 Task: Check the average views per listing of hiking trails in the last 1 year.
Action: Mouse moved to (765, 175)
Screenshot: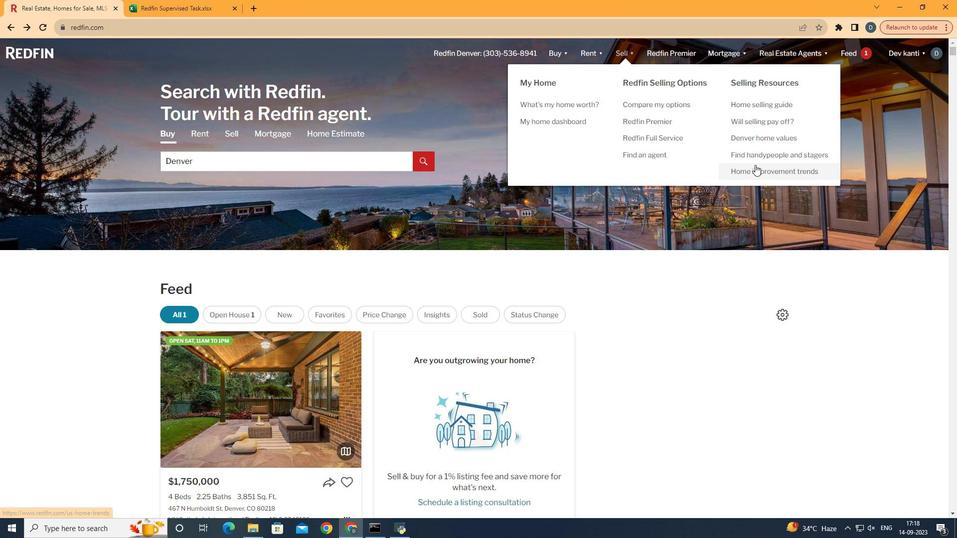 
Action: Mouse pressed left at (765, 175)
Screenshot: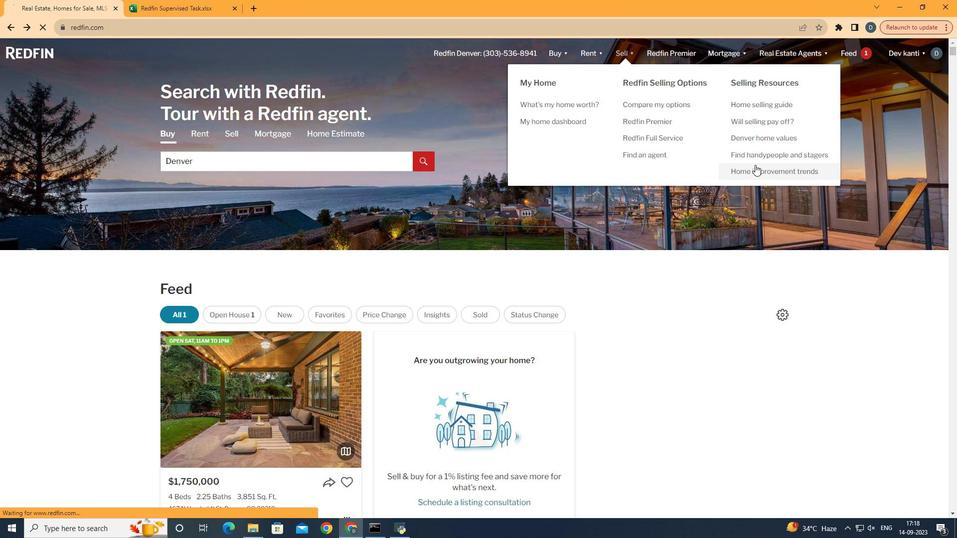
Action: Mouse moved to (244, 205)
Screenshot: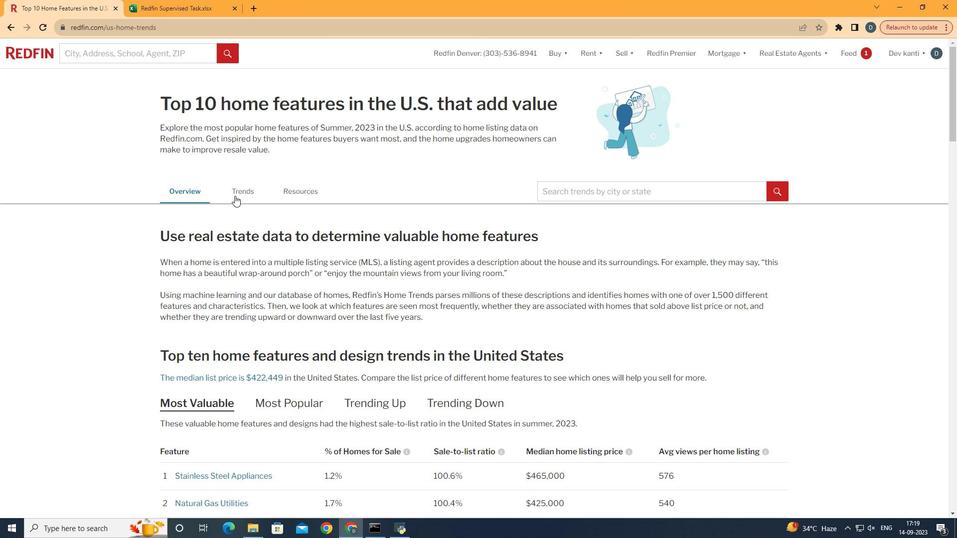 
Action: Mouse pressed left at (244, 205)
Screenshot: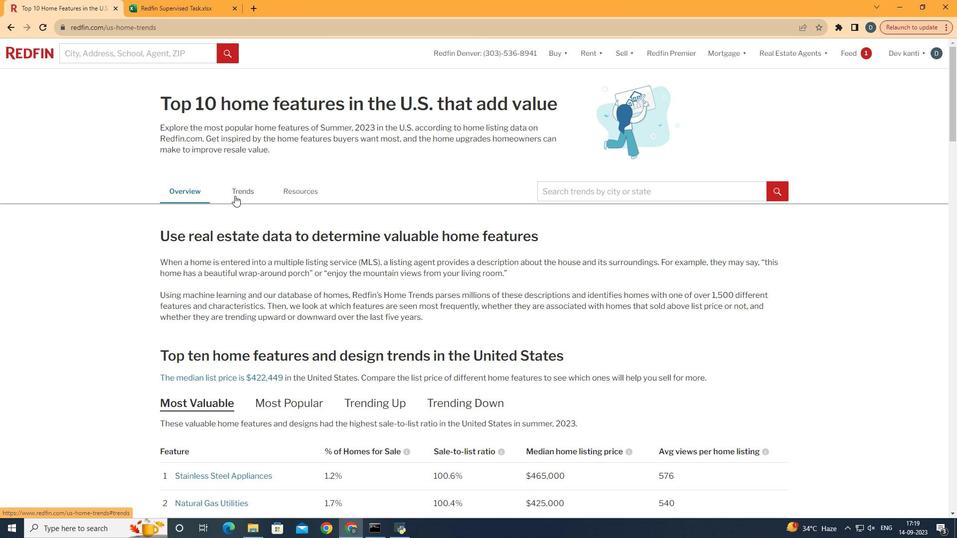 
Action: Mouse moved to (464, 376)
Screenshot: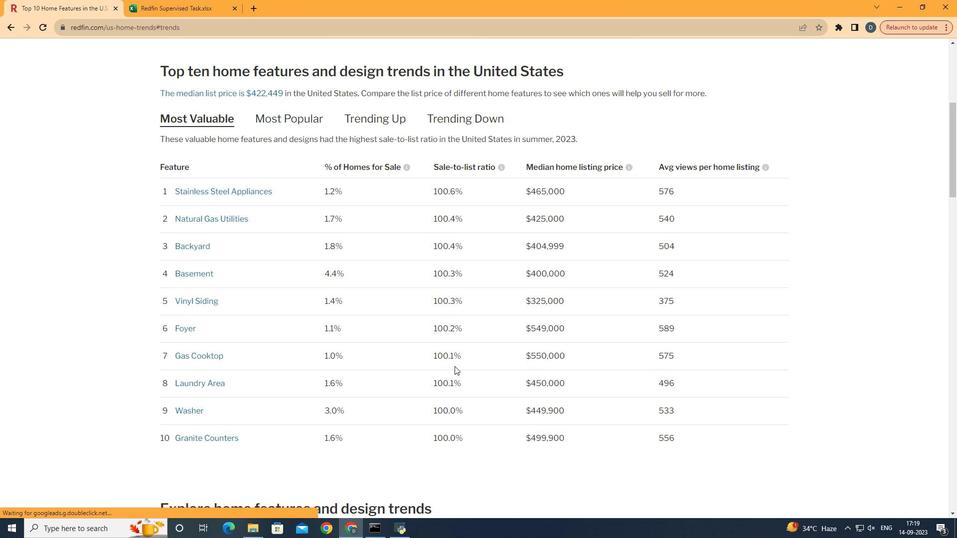 
Action: Mouse scrolled (464, 375) with delta (0, 0)
Screenshot: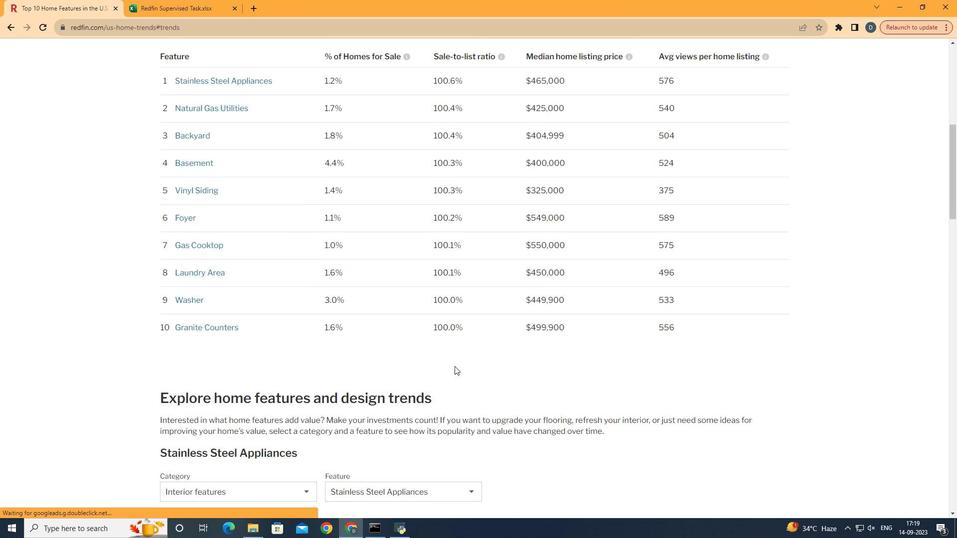 
Action: Mouse scrolled (464, 375) with delta (0, 0)
Screenshot: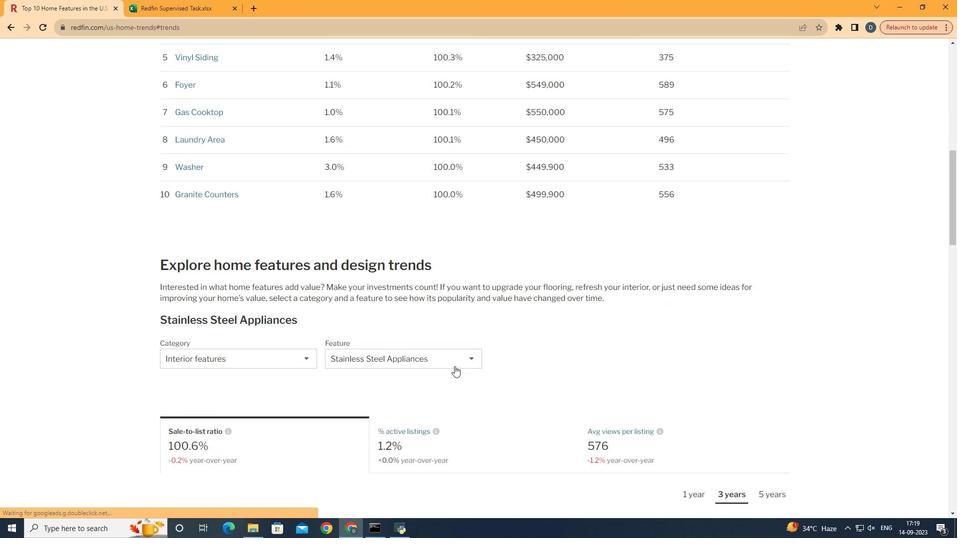 
Action: Mouse scrolled (464, 375) with delta (0, 0)
Screenshot: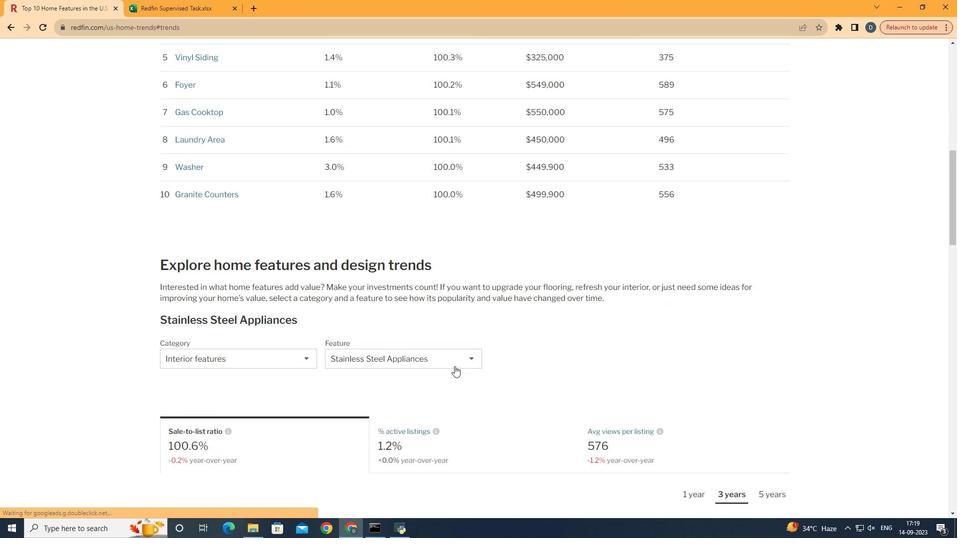
Action: Mouse scrolled (464, 375) with delta (0, 0)
Screenshot: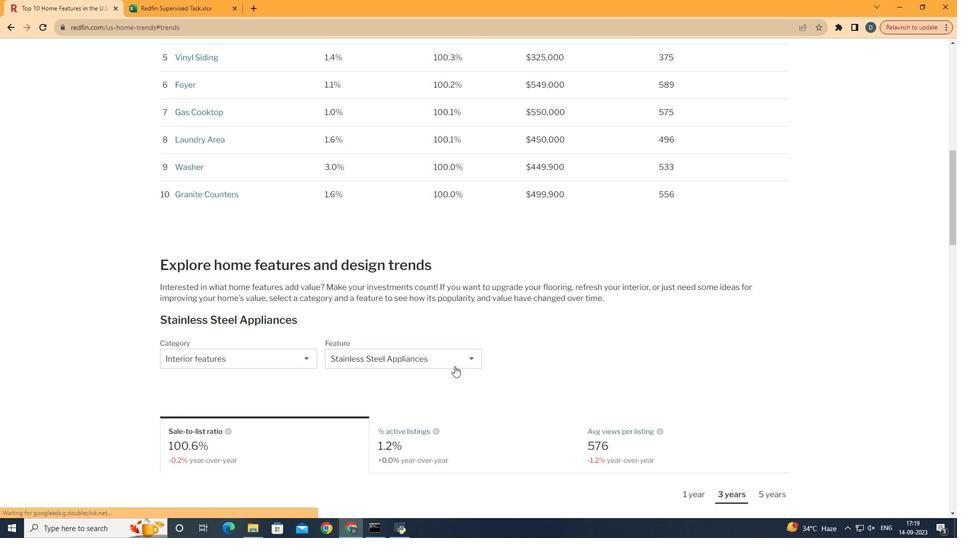 
Action: Mouse scrolled (464, 375) with delta (0, 0)
Screenshot: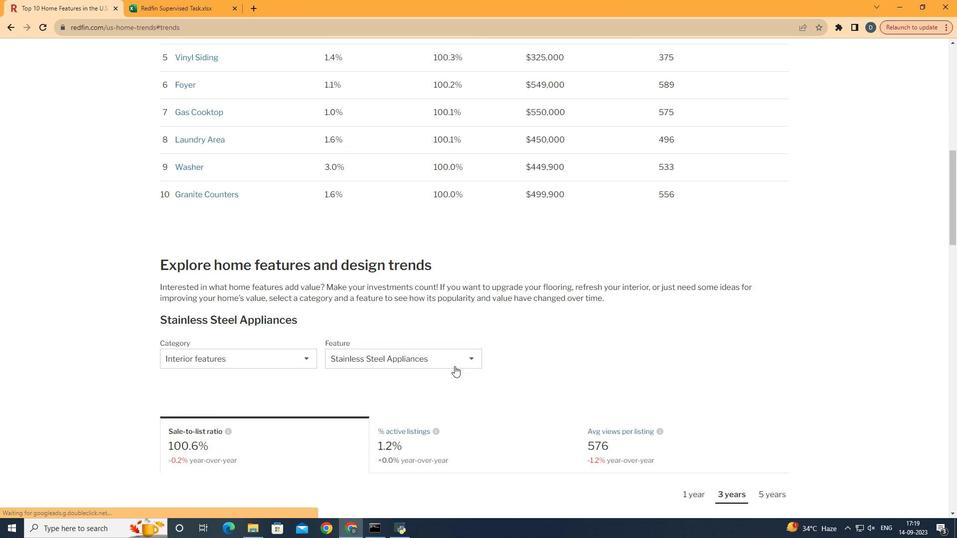 
Action: Mouse moved to (359, 344)
Screenshot: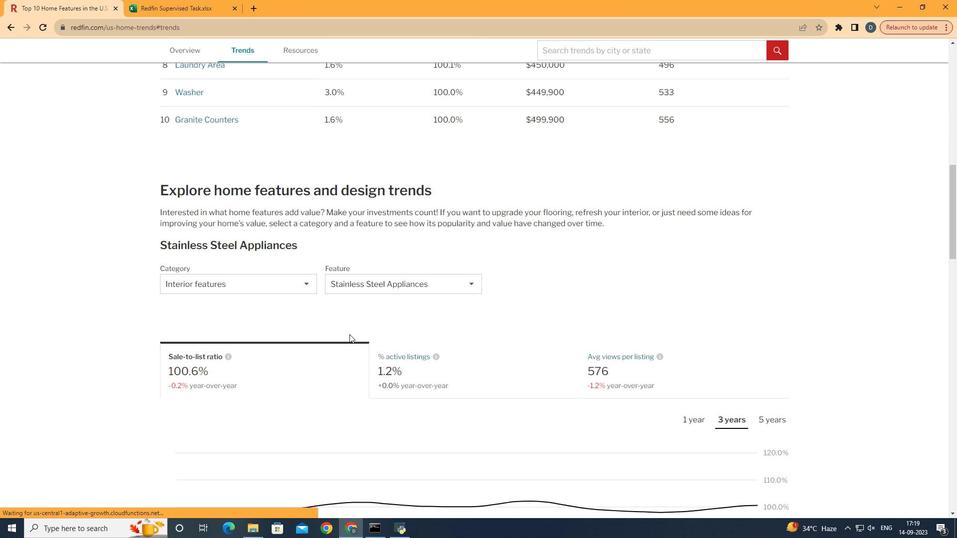 
Action: Mouse scrolled (359, 344) with delta (0, 0)
Screenshot: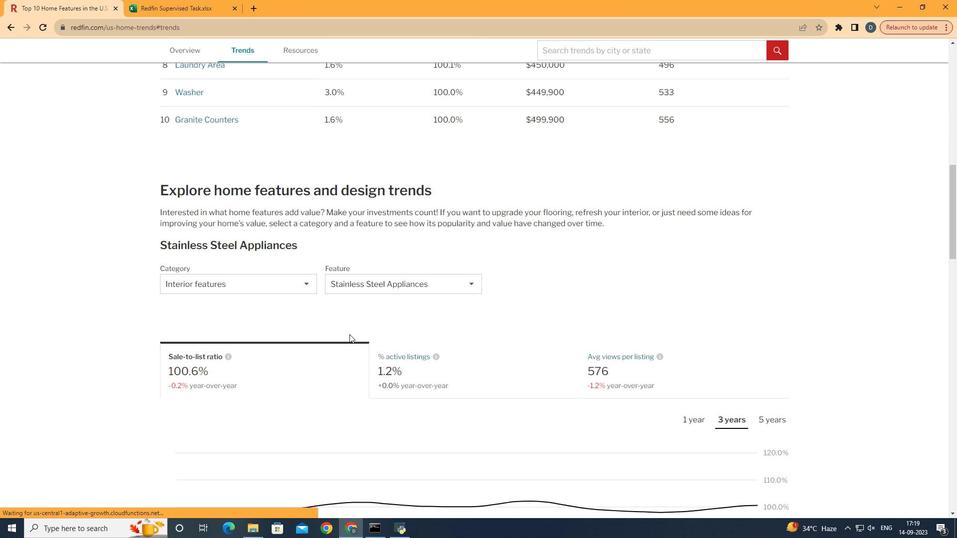 
Action: Mouse scrolled (359, 344) with delta (0, 0)
Screenshot: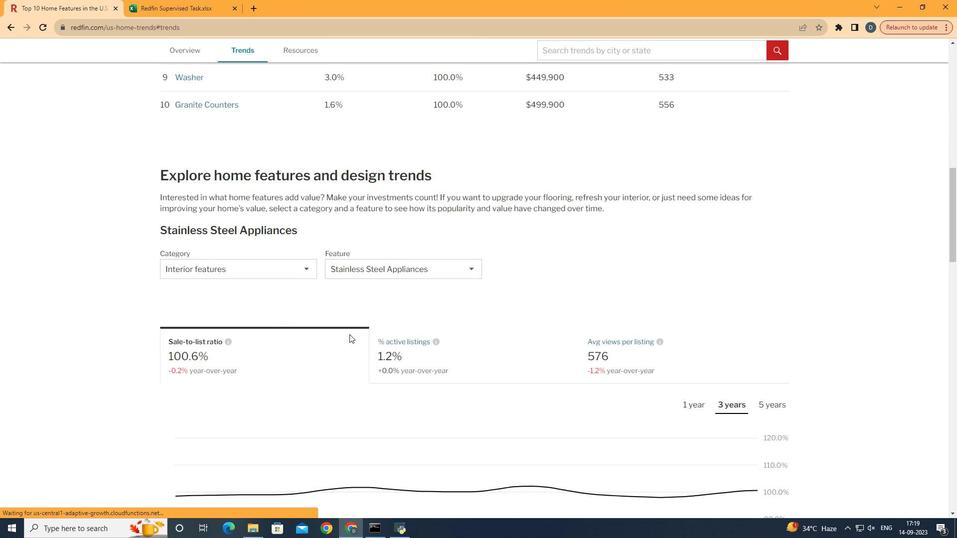 
Action: Mouse moved to (359, 344)
Screenshot: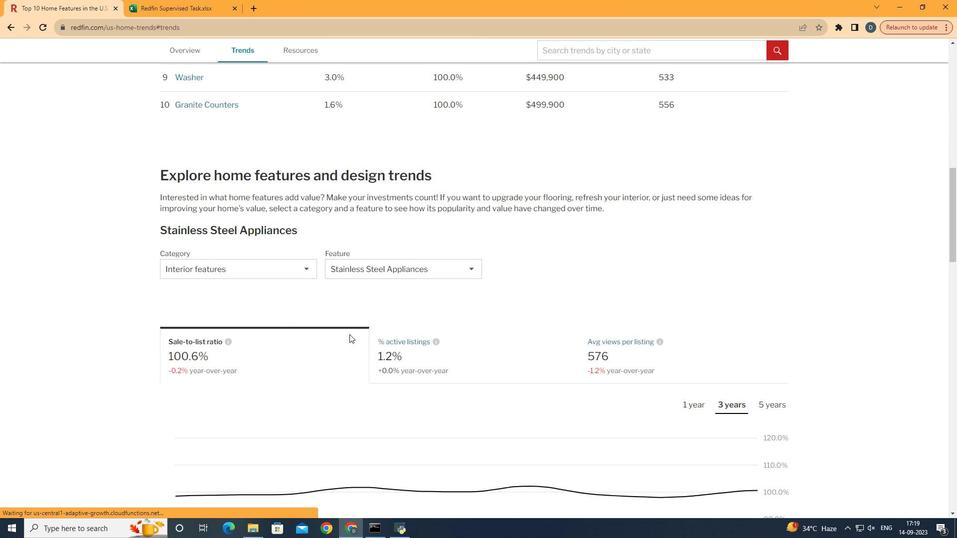 
Action: Mouse scrolled (359, 344) with delta (0, 0)
Screenshot: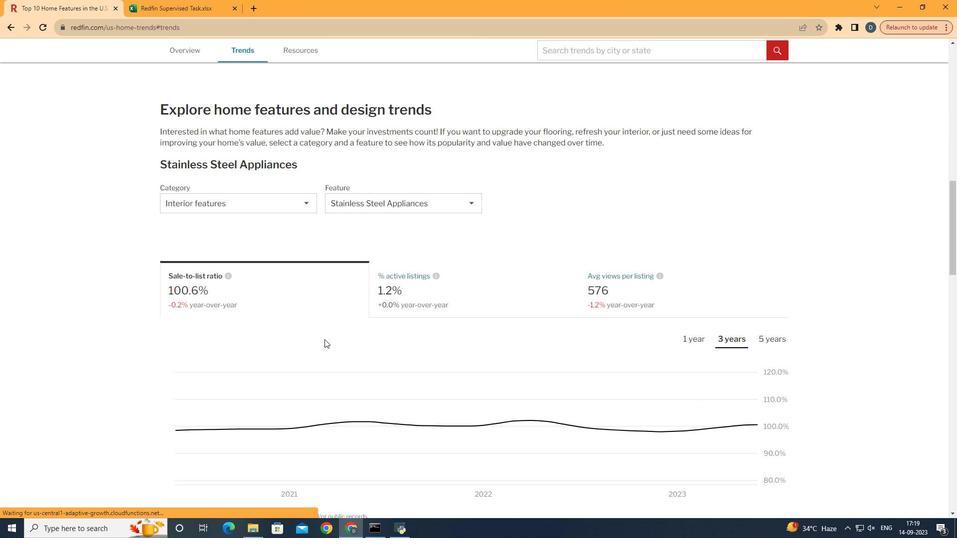 
Action: Mouse scrolled (359, 344) with delta (0, 0)
Screenshot: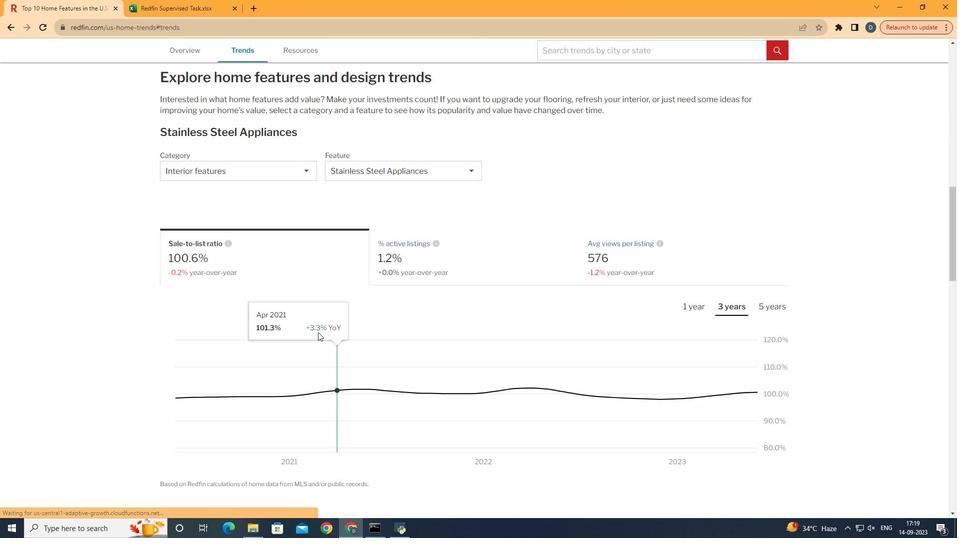 
Action: Mouse moved to (310, 309)
Screenshot: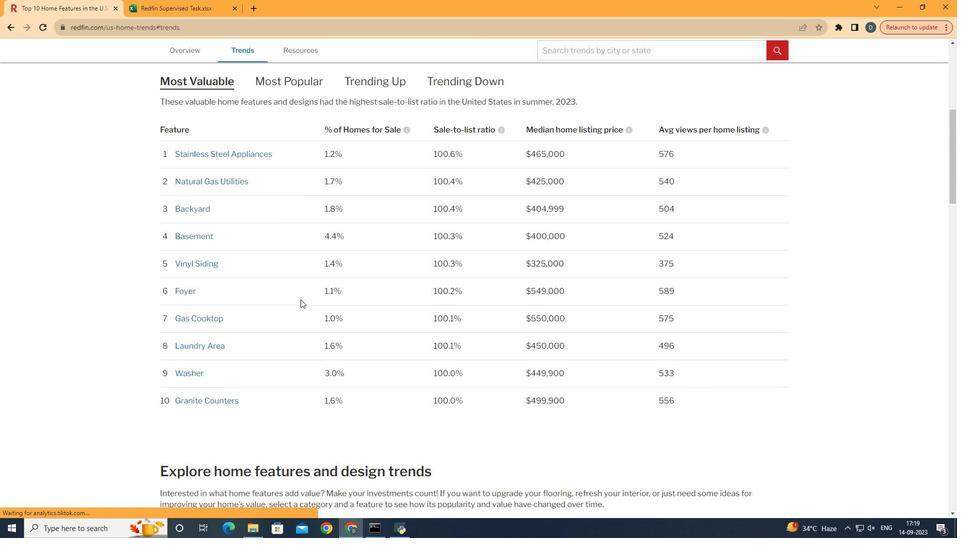 
Action: Mouse scrolled (310, 309) with delta (0, 0)
Screenshot: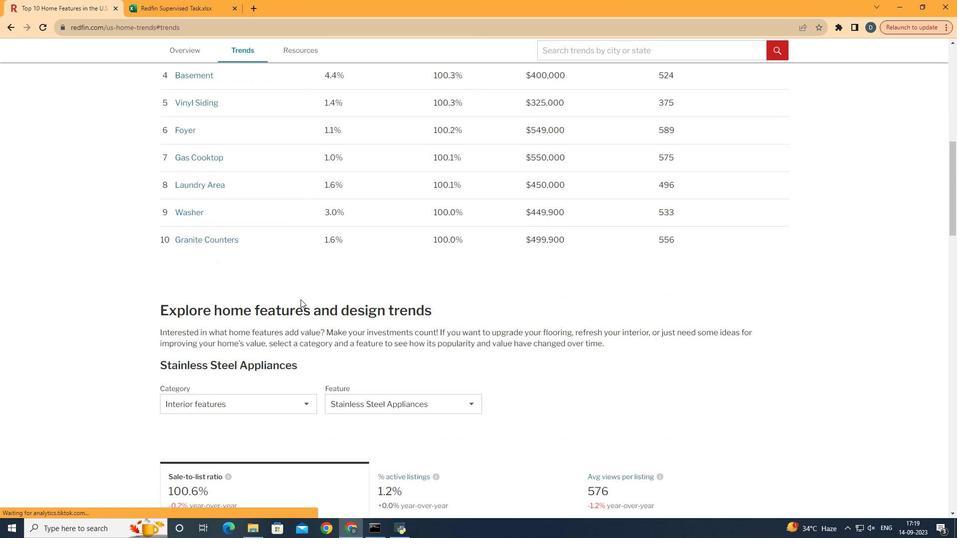 
Action: Mouse scrolled (310, 309) with delta (0, 0)
Screenshot: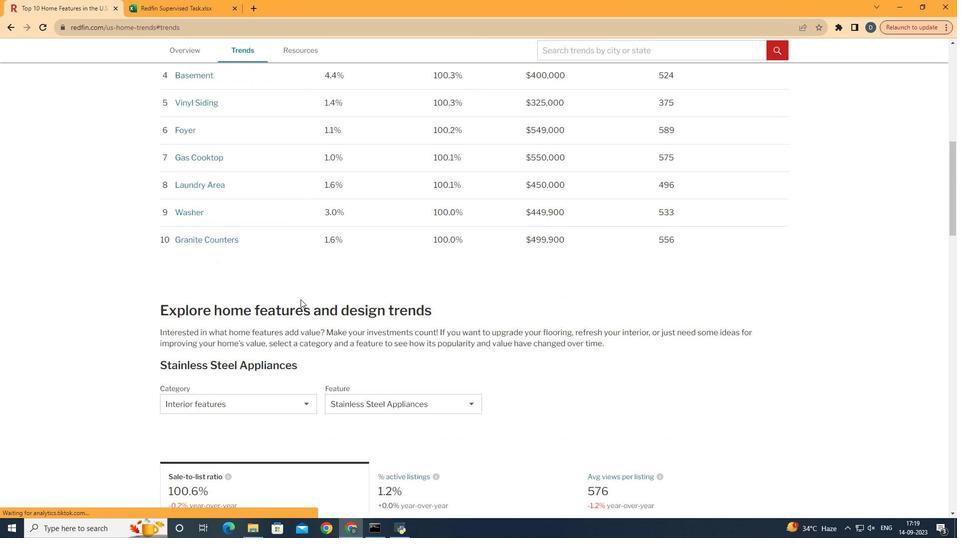 
Action: Mouse scrolled (310, 309) with delta (0, 0)
Screenshot: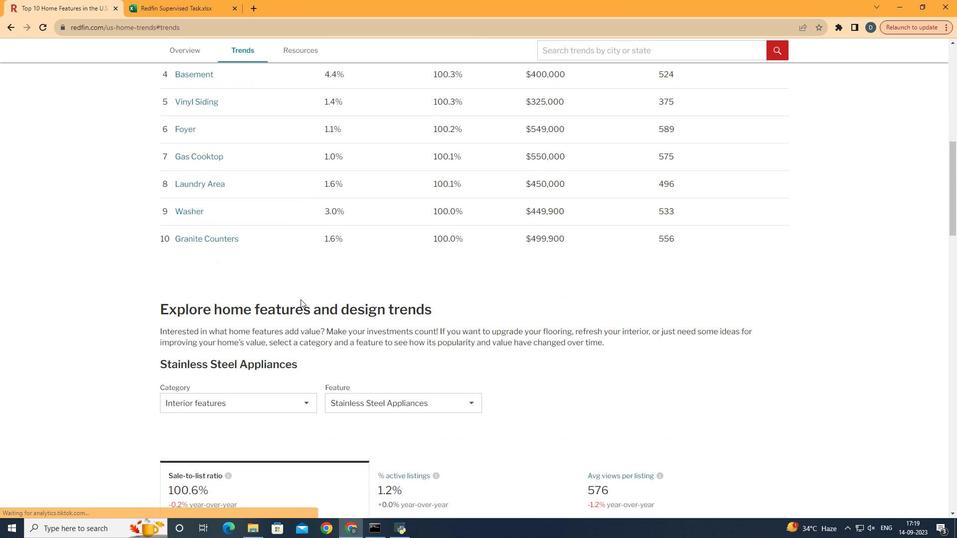 
Action: Mouse scrolled (310, 309) with delta (0, 0)
Screenshot: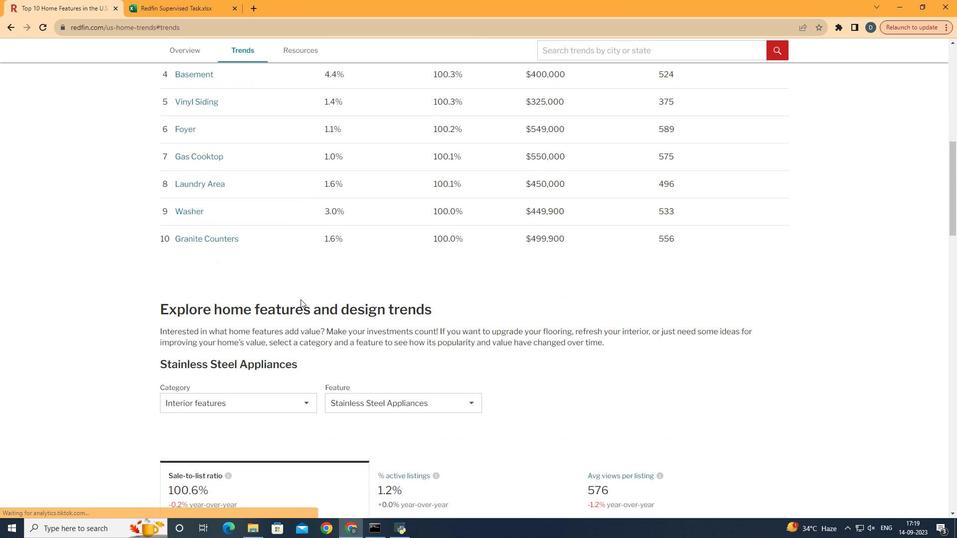 
Action: Mouse scrolled (310, 309) with delta (0, 0)
Screenshot: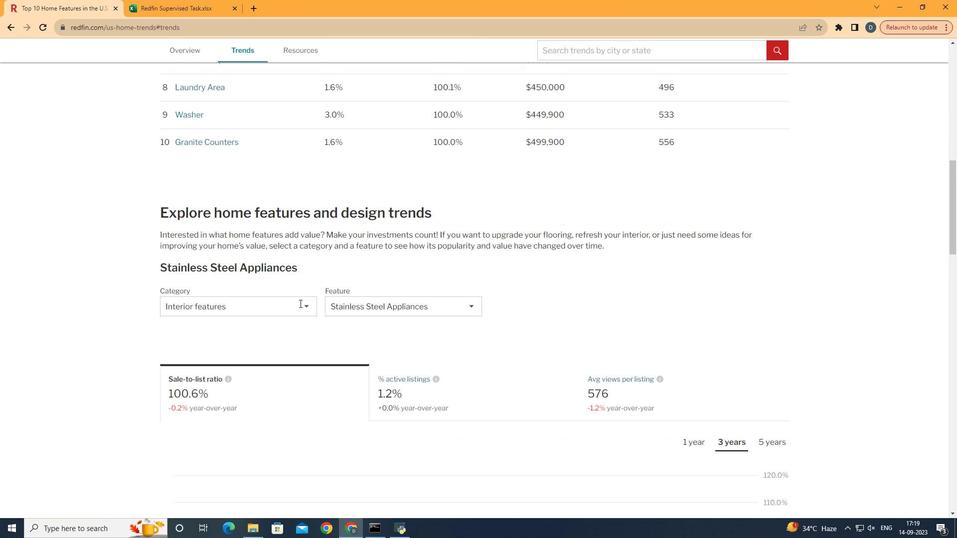 
Action: Mouse moved to (310, 312)
Screenshot: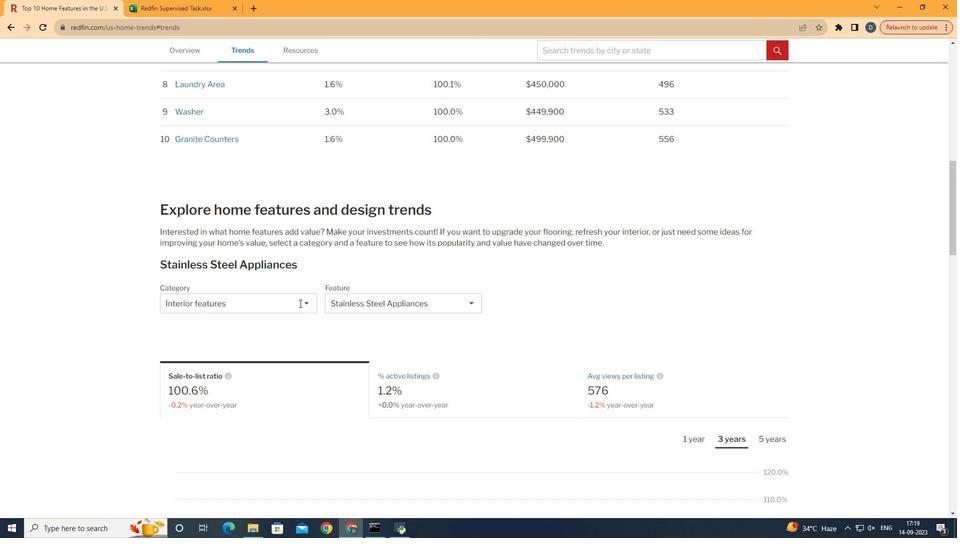 
Action: Mouse scrolled (310, 311) with delta (0, 0)
Screenshot: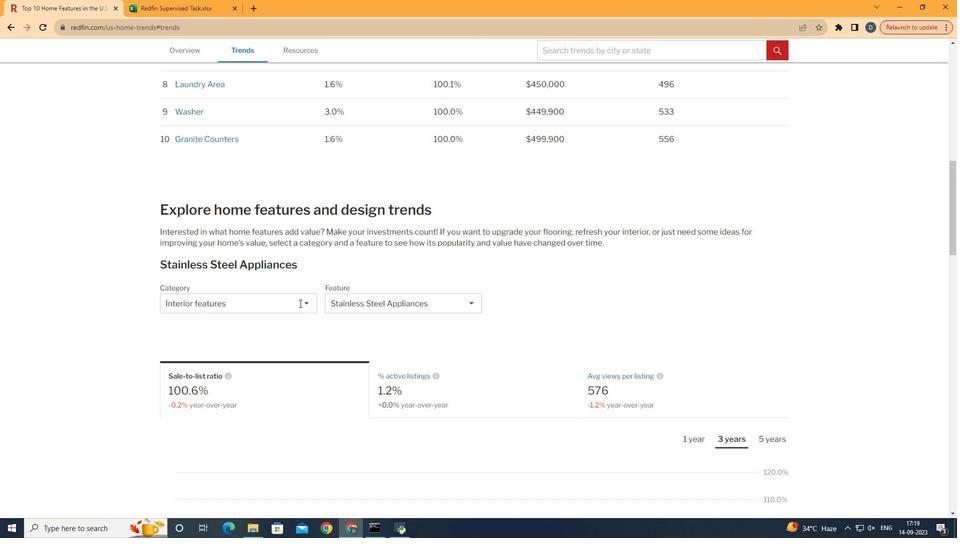 
Action: Mouse moved to (307, 319)
Screenshot: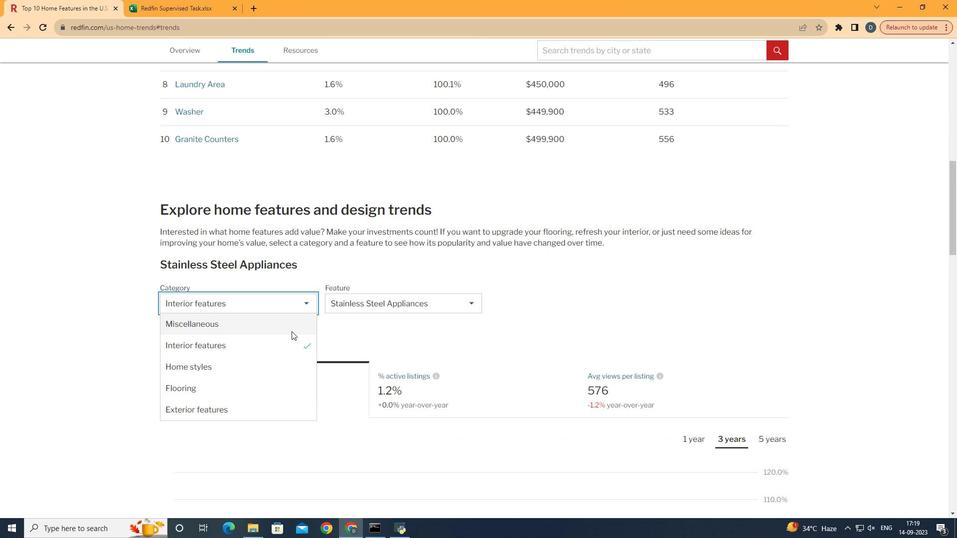 
Action: Mouse pressed left at (307, 319)
Screenshot: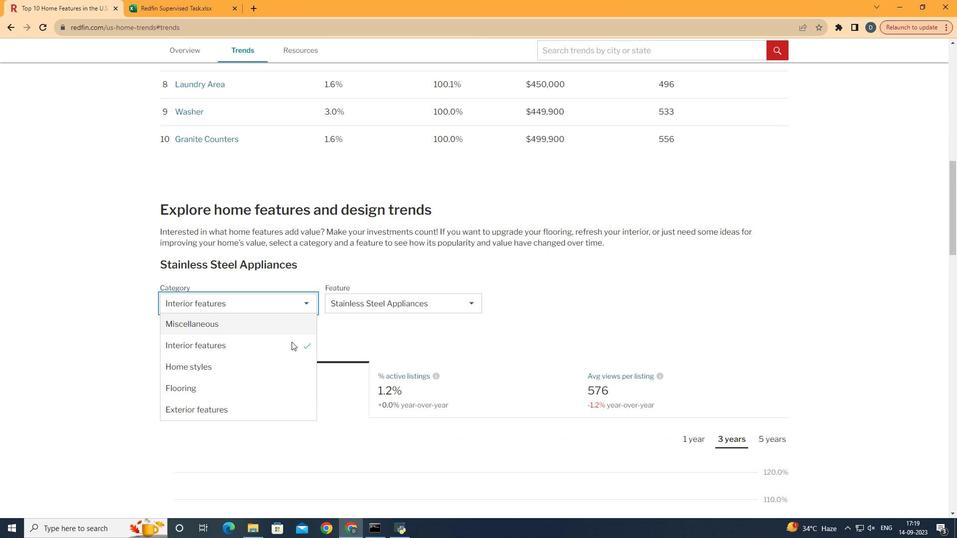 
Action: Mouse moved to (293, 425)
Screenshot: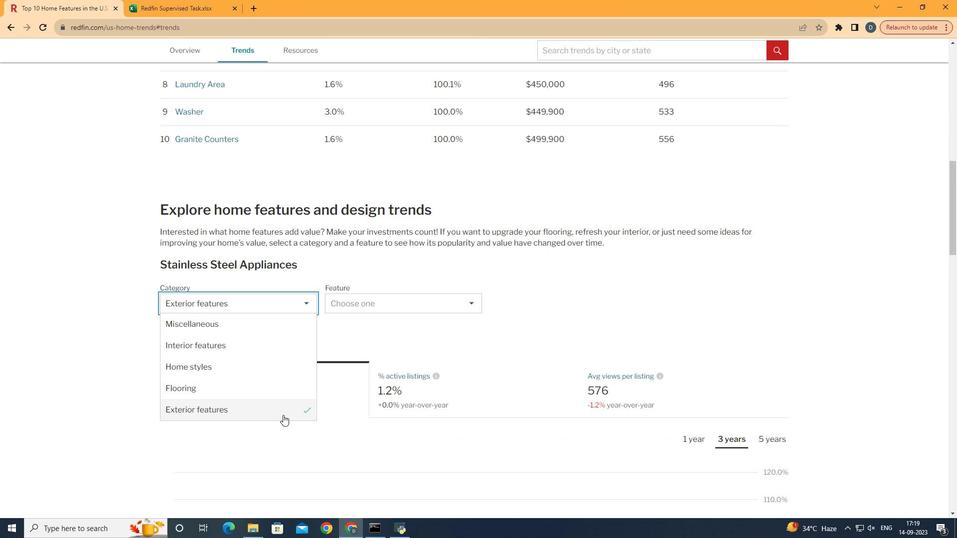 
Action: Mouse pressed left at (293, 425)
Screenshot: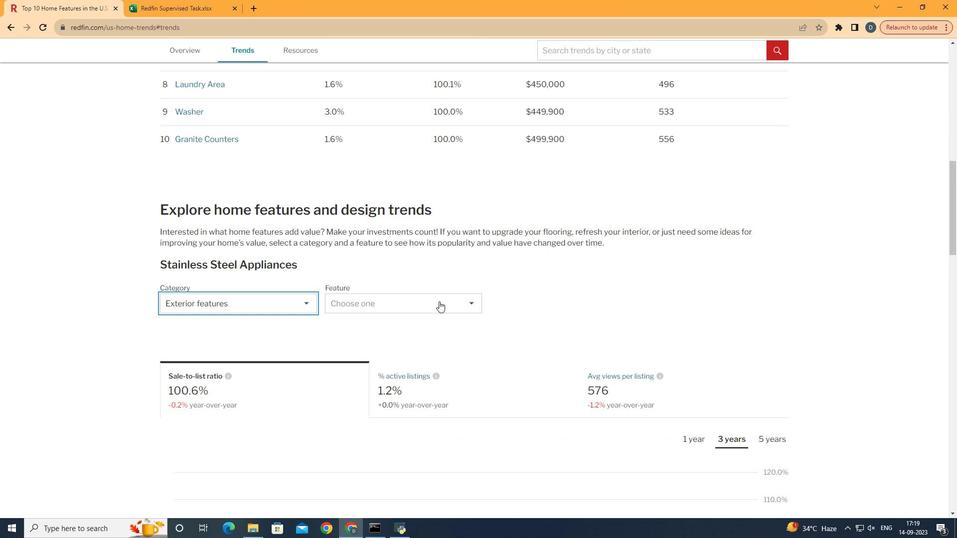 
Action: Mouse moved to (455, 306)
Screenshot: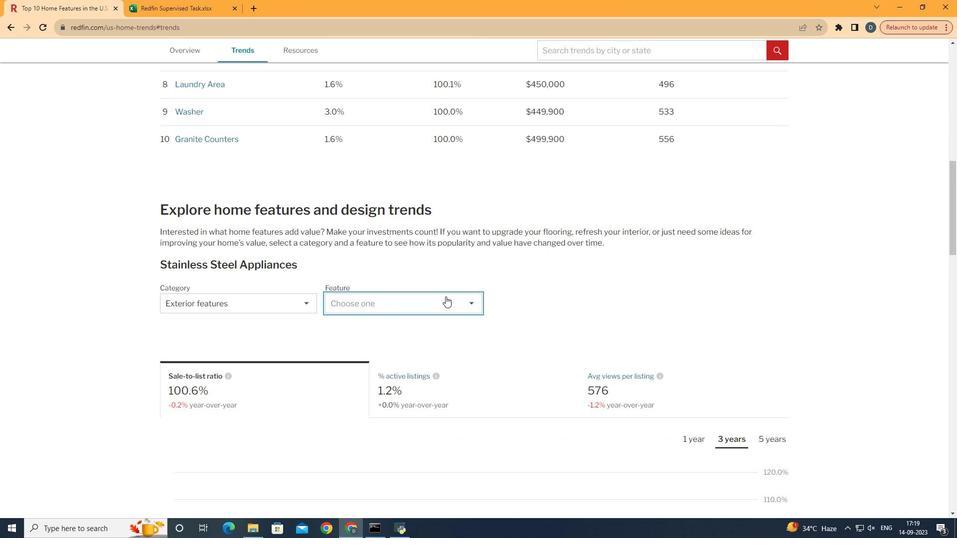 
Action: Mouse pressed left at (455, 306)
Screenshot: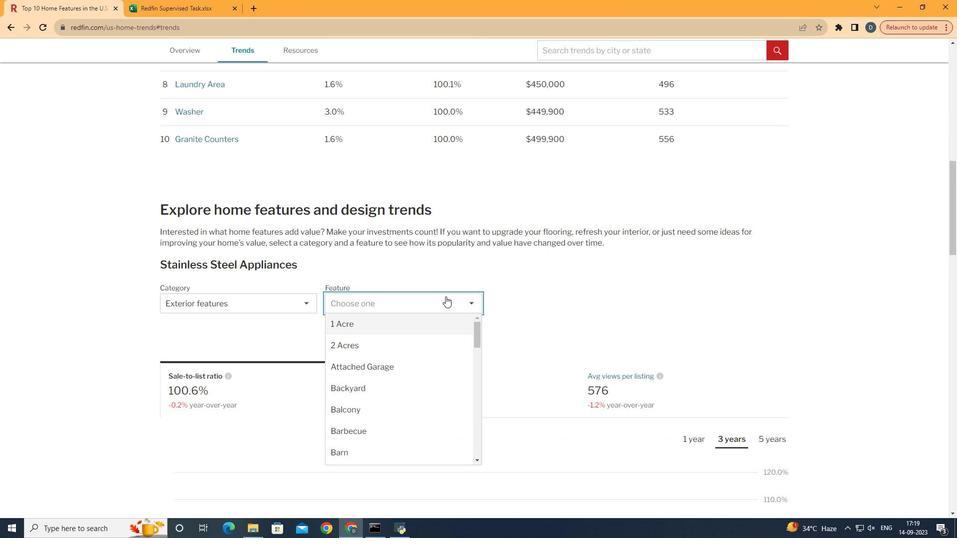 
Action: Mouse moved to (435, 365)
Screenshot: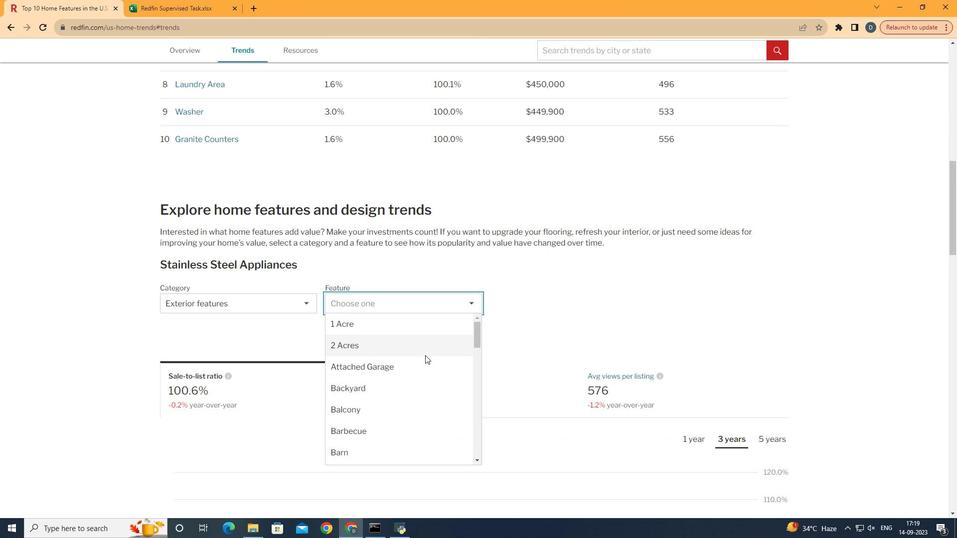 
Action: Mouse scrolled (435, 364) with delta (0, 0)
Screenshot: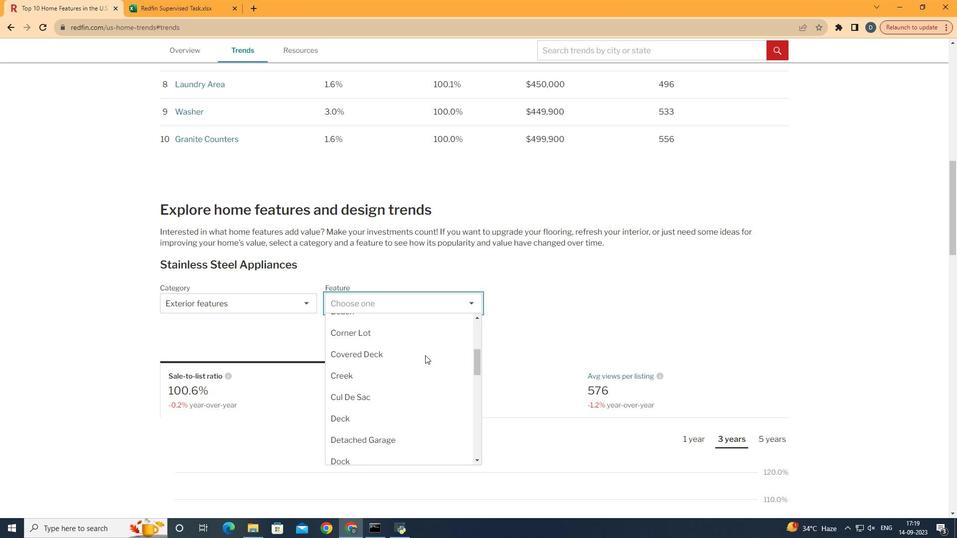 
Action: Mouse scrolled (435, 364) with delta (0, 0)
Screenshot: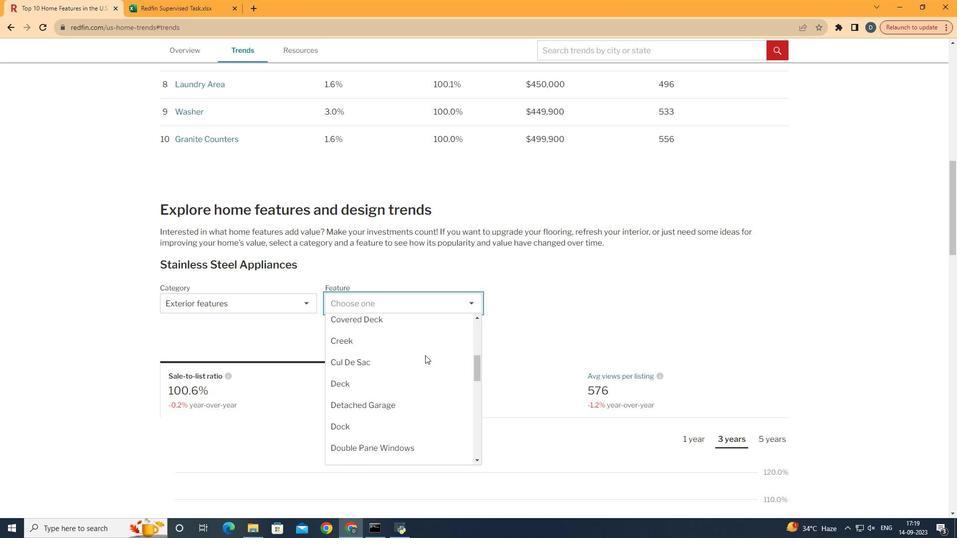 
Action: Mouse scrolled (435, 364) with delta (0, 0)
Screenshot: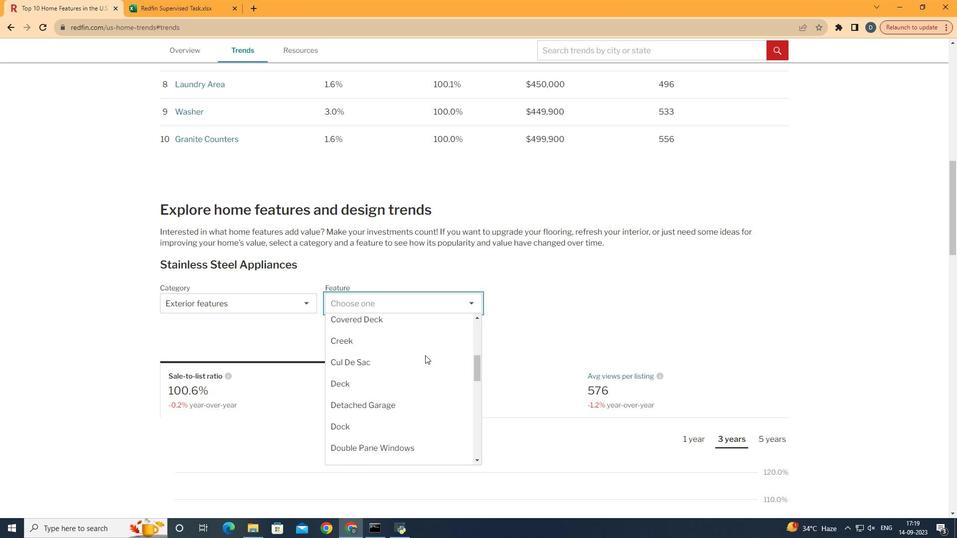 
Action: Mouse scrolled (435, 364) with delta (0, 0)
Screenshot: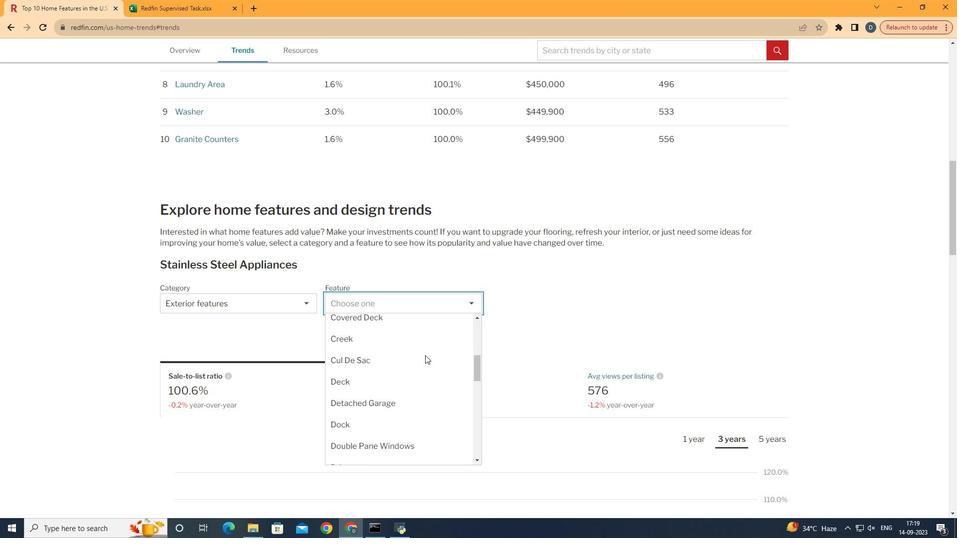 
Action: Mouse scrolled (435, 364) with delta (0, 0)
Screenshot: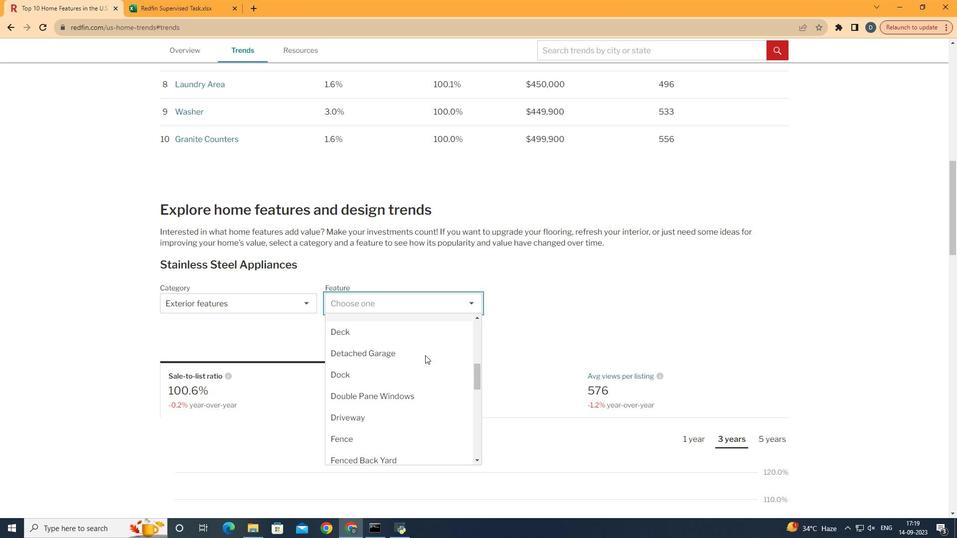
Action: Mouse moved to (431, 372)
Screenshot: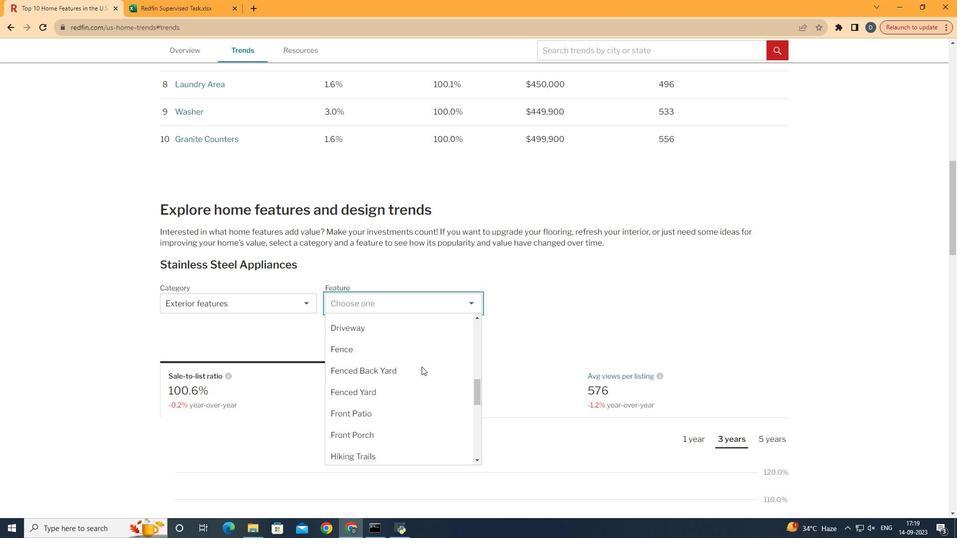 
Action: Mouse scrolled (431, 372) with delta (0, 0)
Screenshot: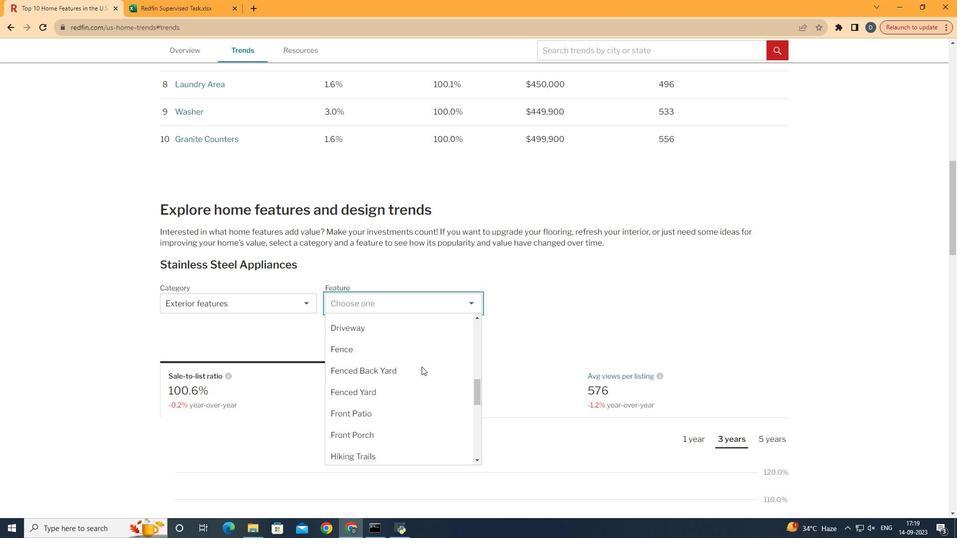
Action: Mouse moved to (431, 376)
Screenshot: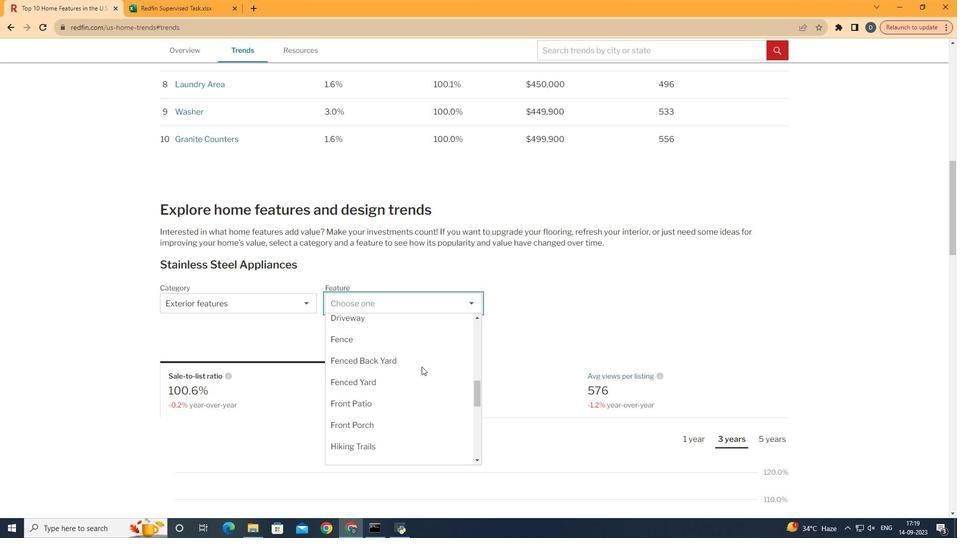 
Action: Mouse scrolled (431, 376) with delta (0, 0)
Screenshot: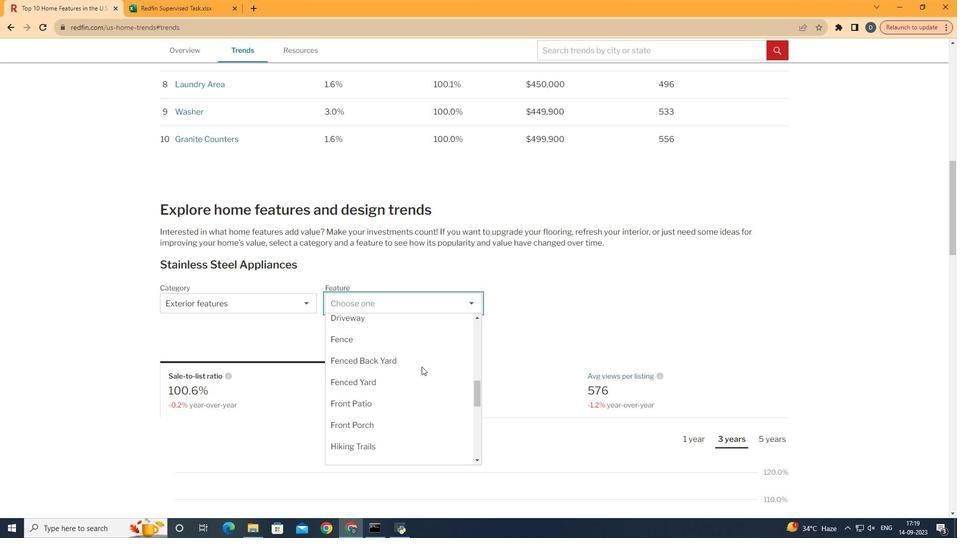 
Action: Mouse moved to (414, 397)
Screenshot: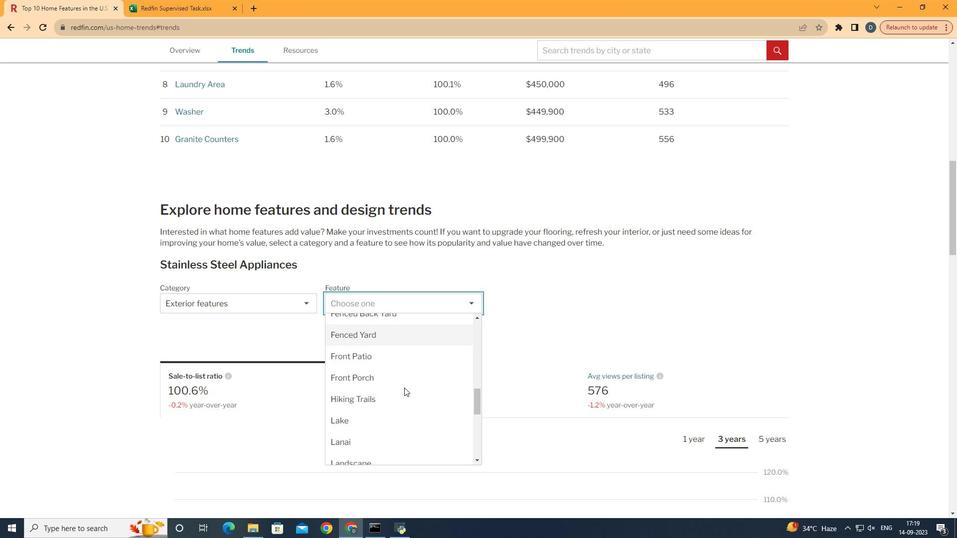 
Action: Mouse scrolled (414, 397) with delta (0, 0)
Screenshot: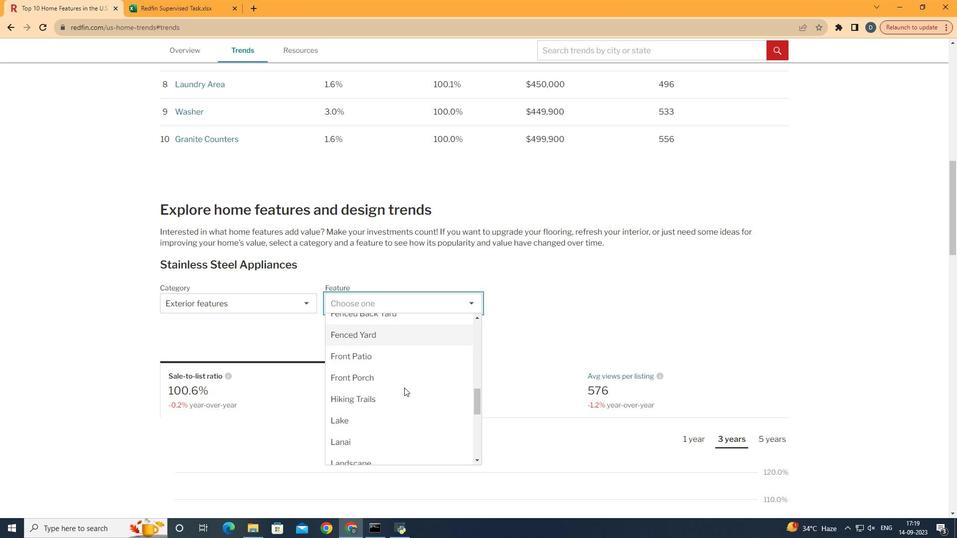 
Action: Mouse moved to (409, 405)
Screenshot: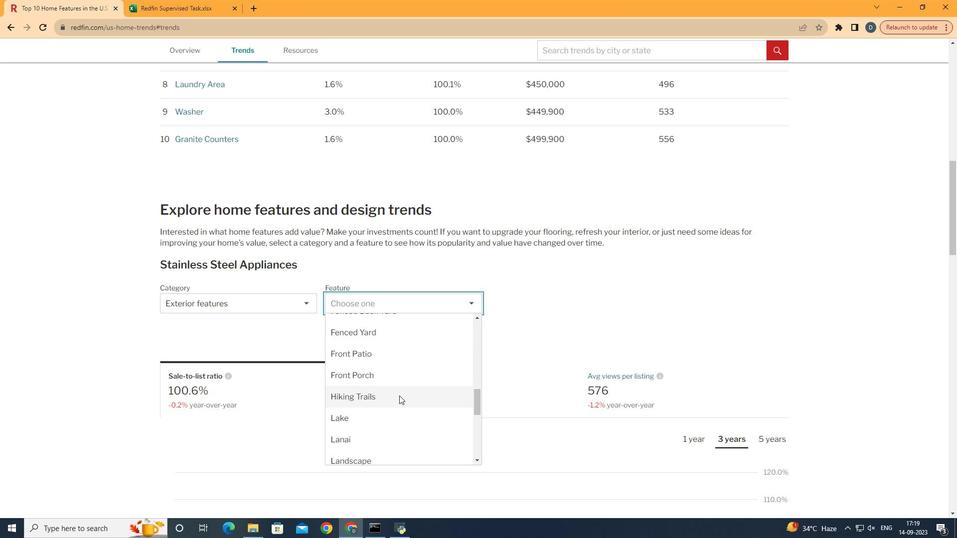 
Action: Mouse pressed left at (409, 405)
Screenshot: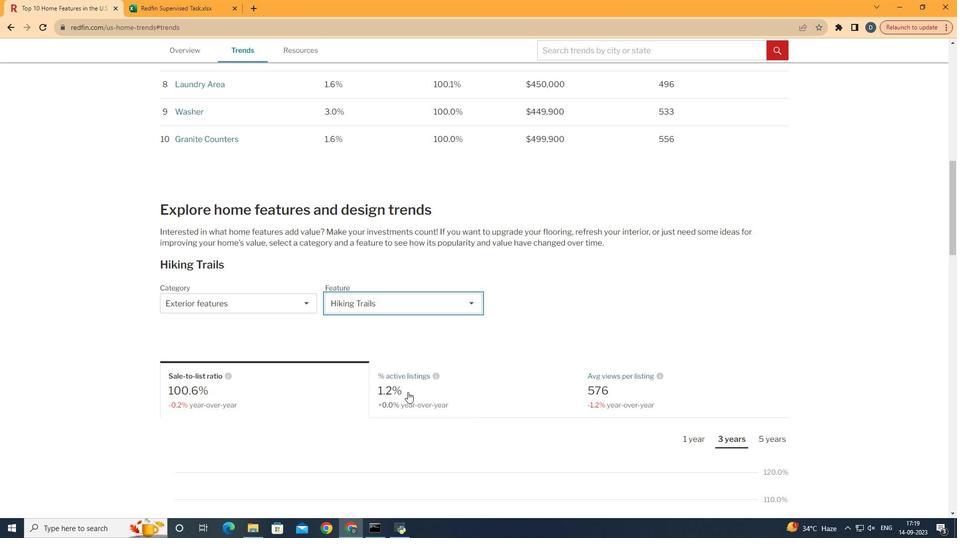 
Action: Mouse moved to (556, 305)
Screenshot: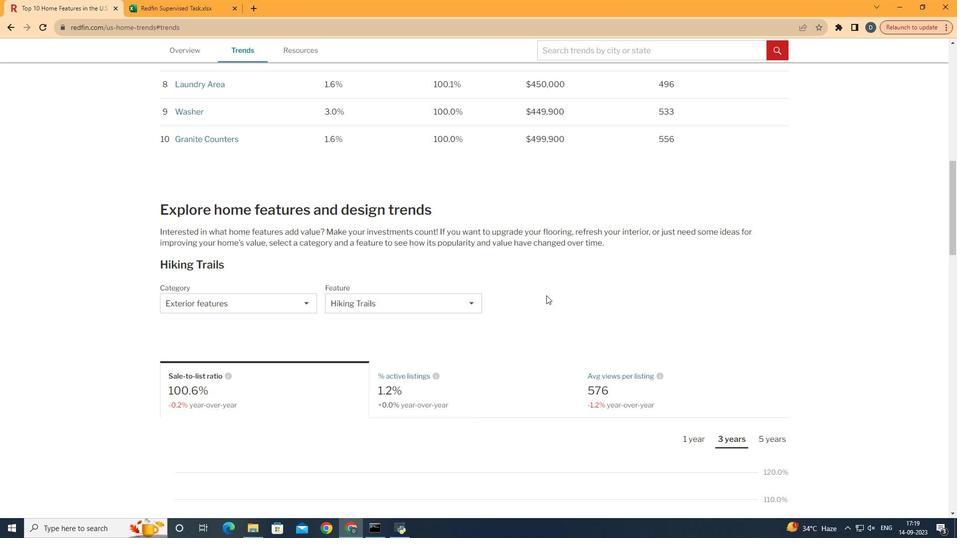 
Action: Mouse pressed left at (556, 305)
Screenshot: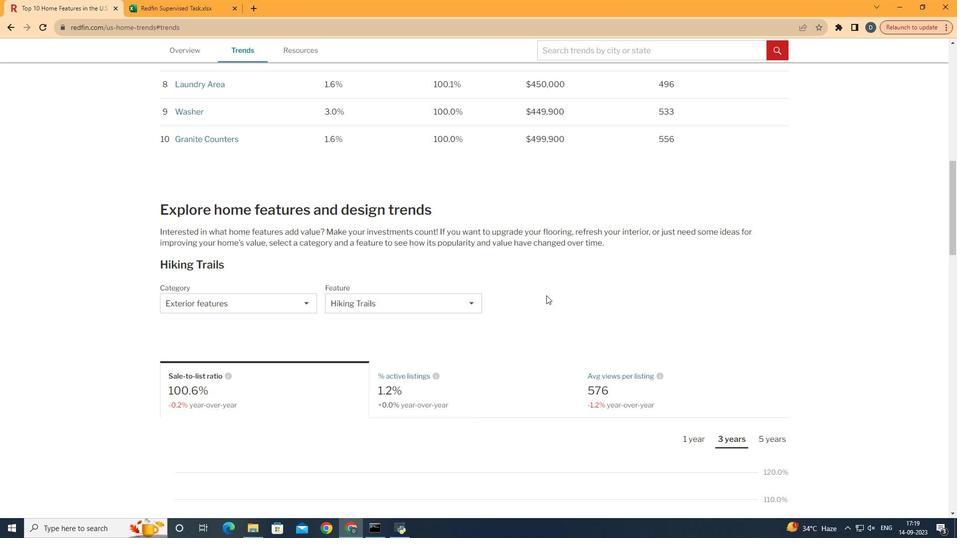 
Action: Mouse scrolled (556, 305) with delta (0, 0)
Screenshot: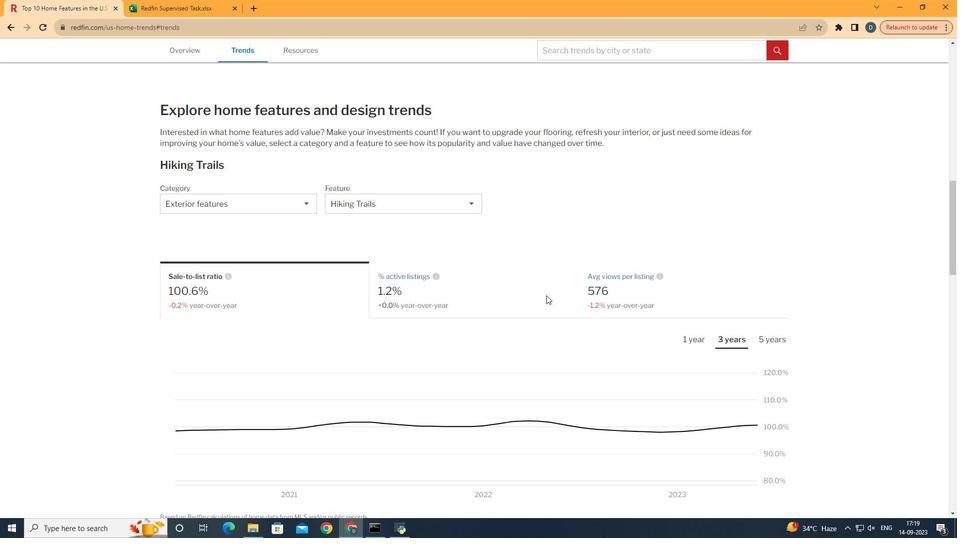 
Action: Mouse scrolled (556, 305) with delta (0, 0)
Screenshot: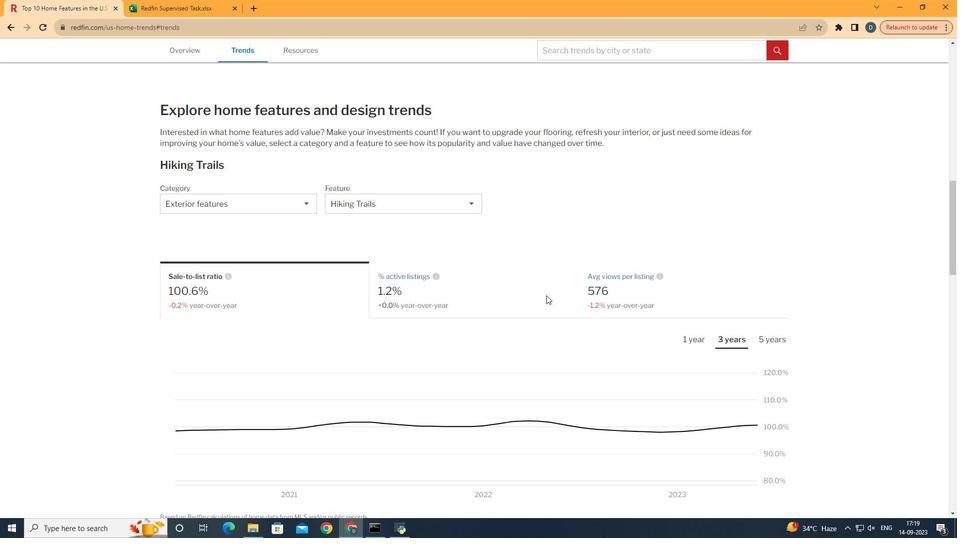 
Action: Mouse moved to (772, 309)
Screenshot: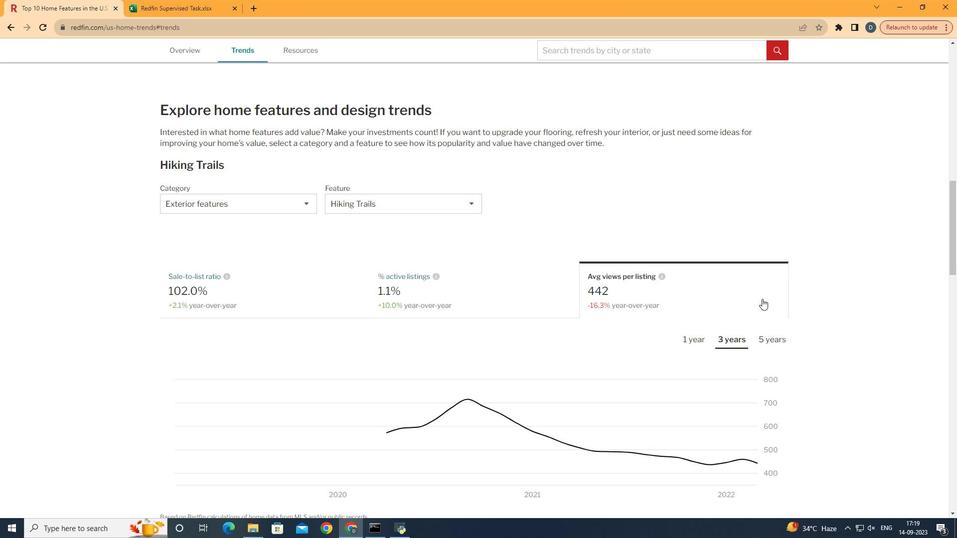 
Action: Mouse pressed left at (772, 309)
Screenshot: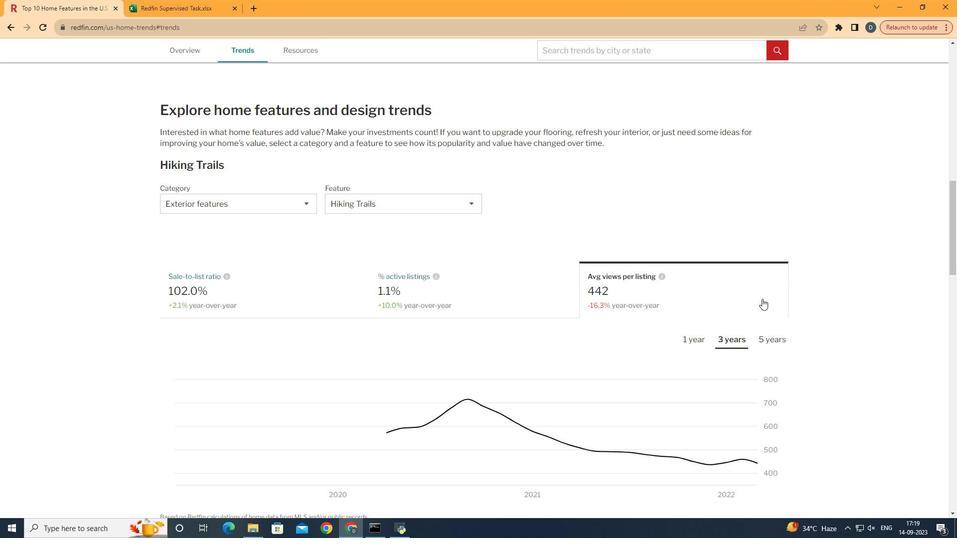 
Action: Mouse moved to (772, 319)
Screenshot: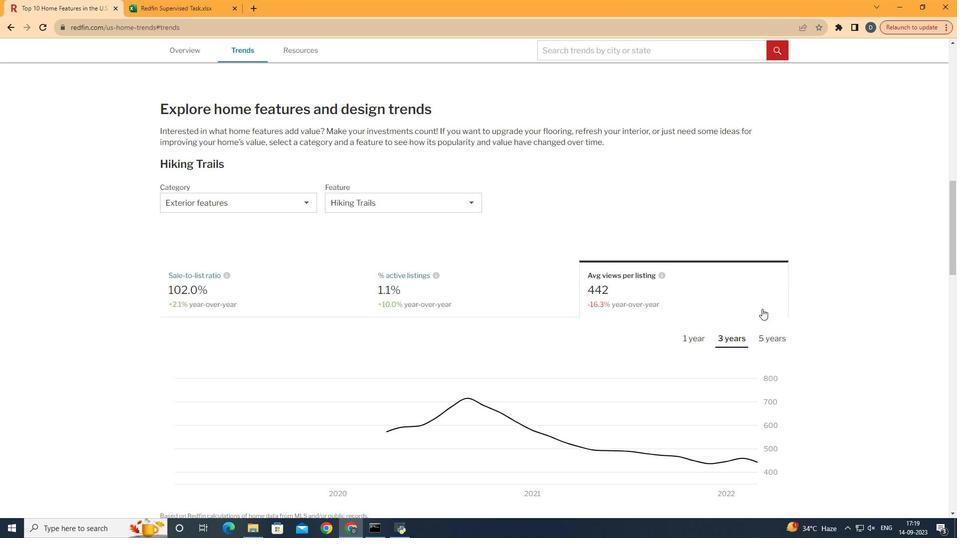 
Action: Mouse scrolled (772, 318) with delta (0, 0)
Screenshot: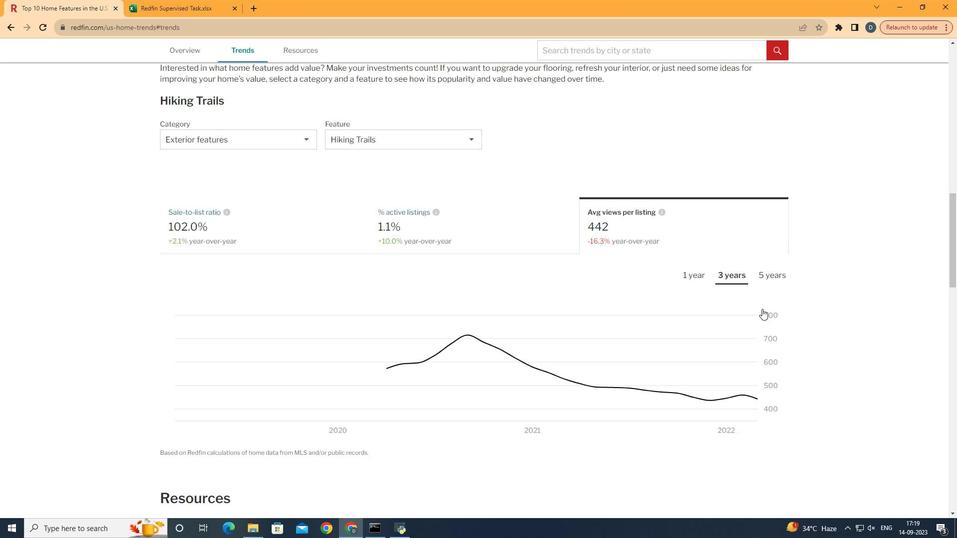 
Action: Mouse scrolled (772, 318) with delta (0, 0)
Screenshot: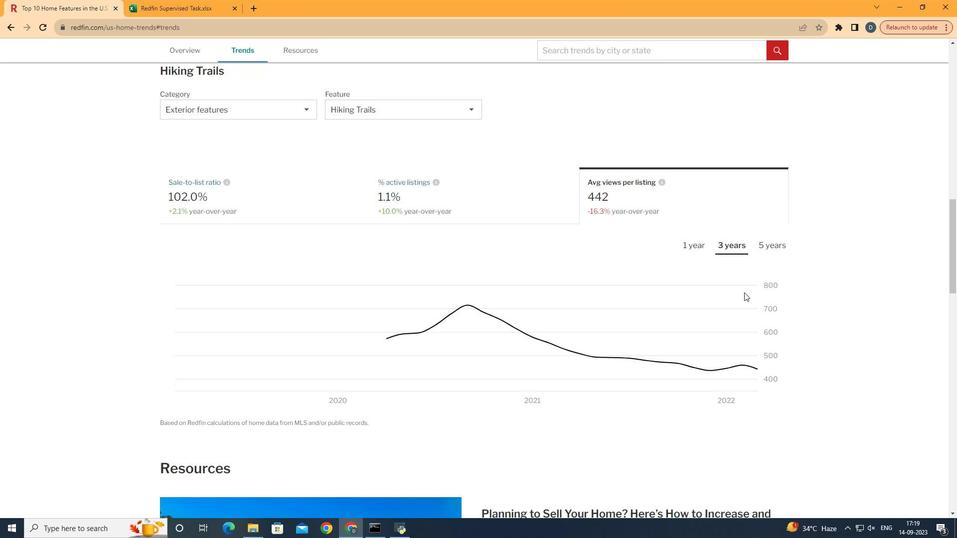 
Action: Mouse moved to (707, 252)
Screenshot: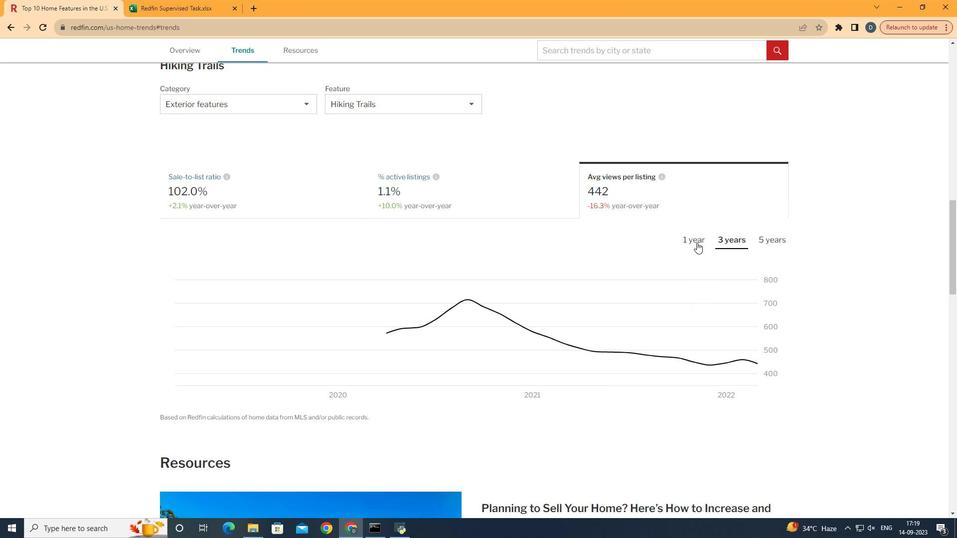 
Action: Mouse pressed left at (707, 252)
Screenshot: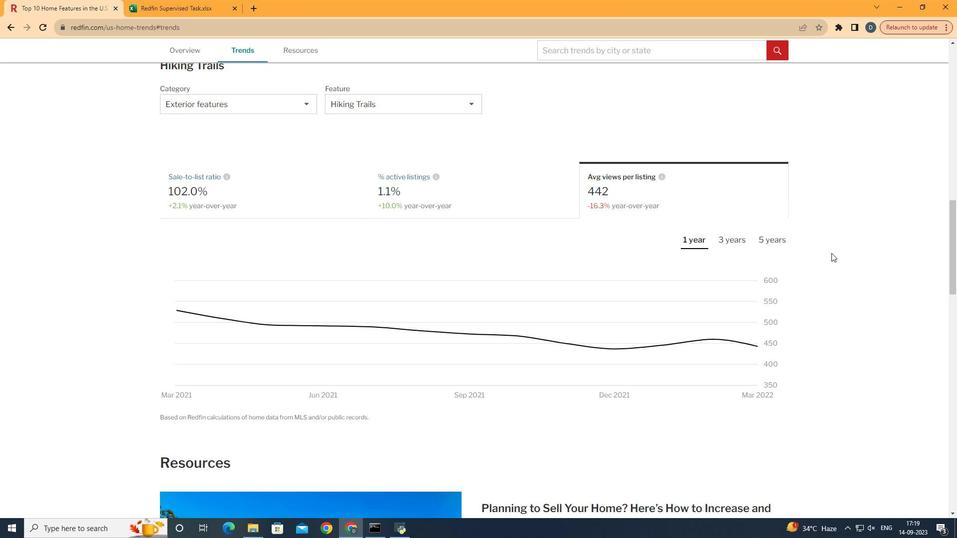 
Action: Mouse moved to (851, 264)
Screenshot: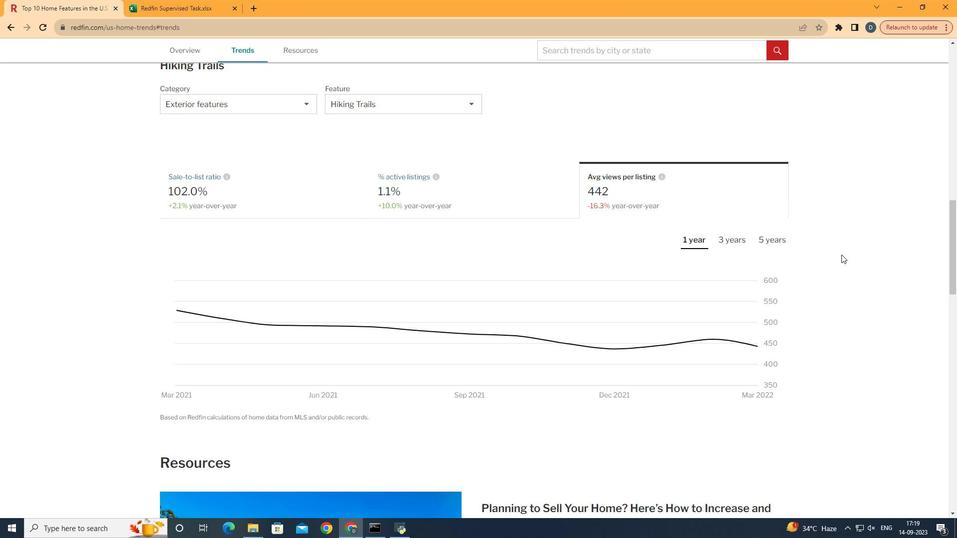 
